 Task: Add Kerrygold Aged Cheddar Cheese to the cart.
Action: Mouse pressed left at (25, 152)
Screenshot: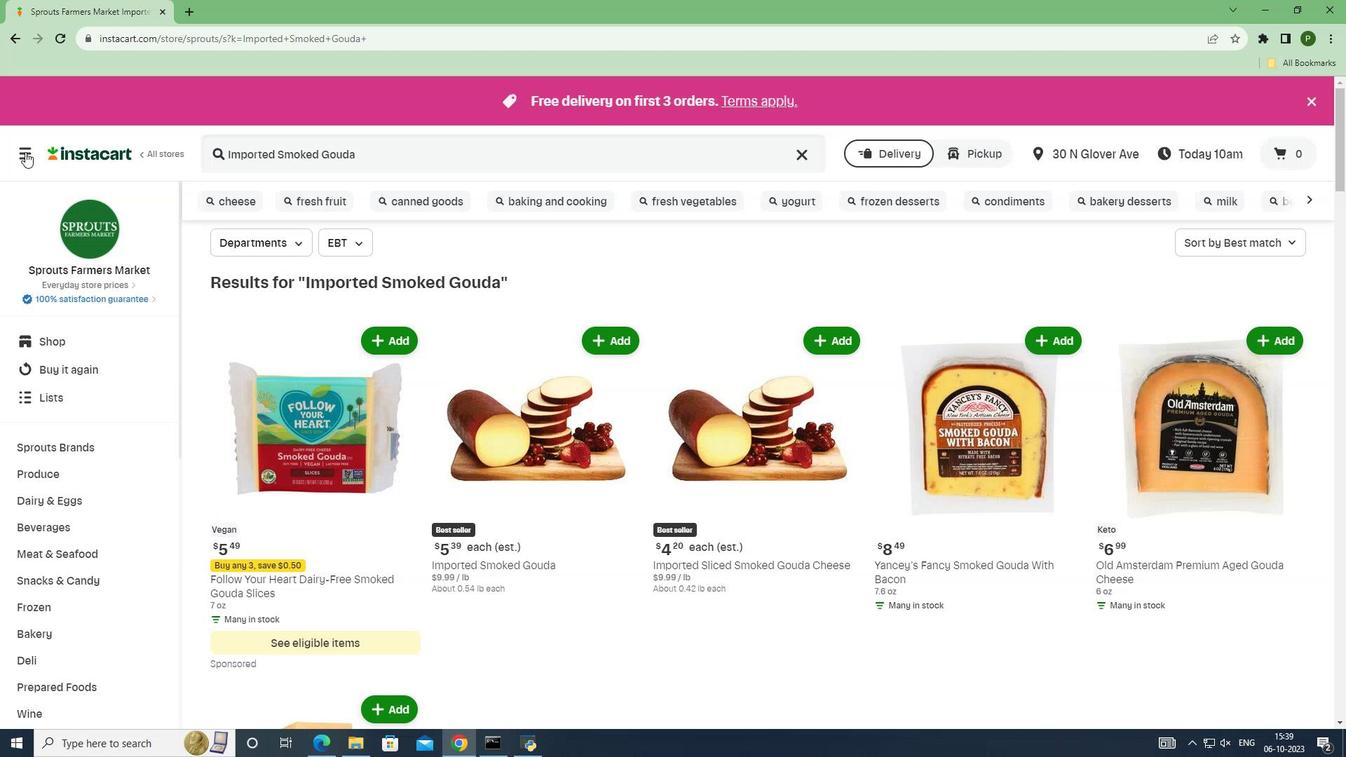 
Action: Mouse moved to (61, 363)
Screenshot: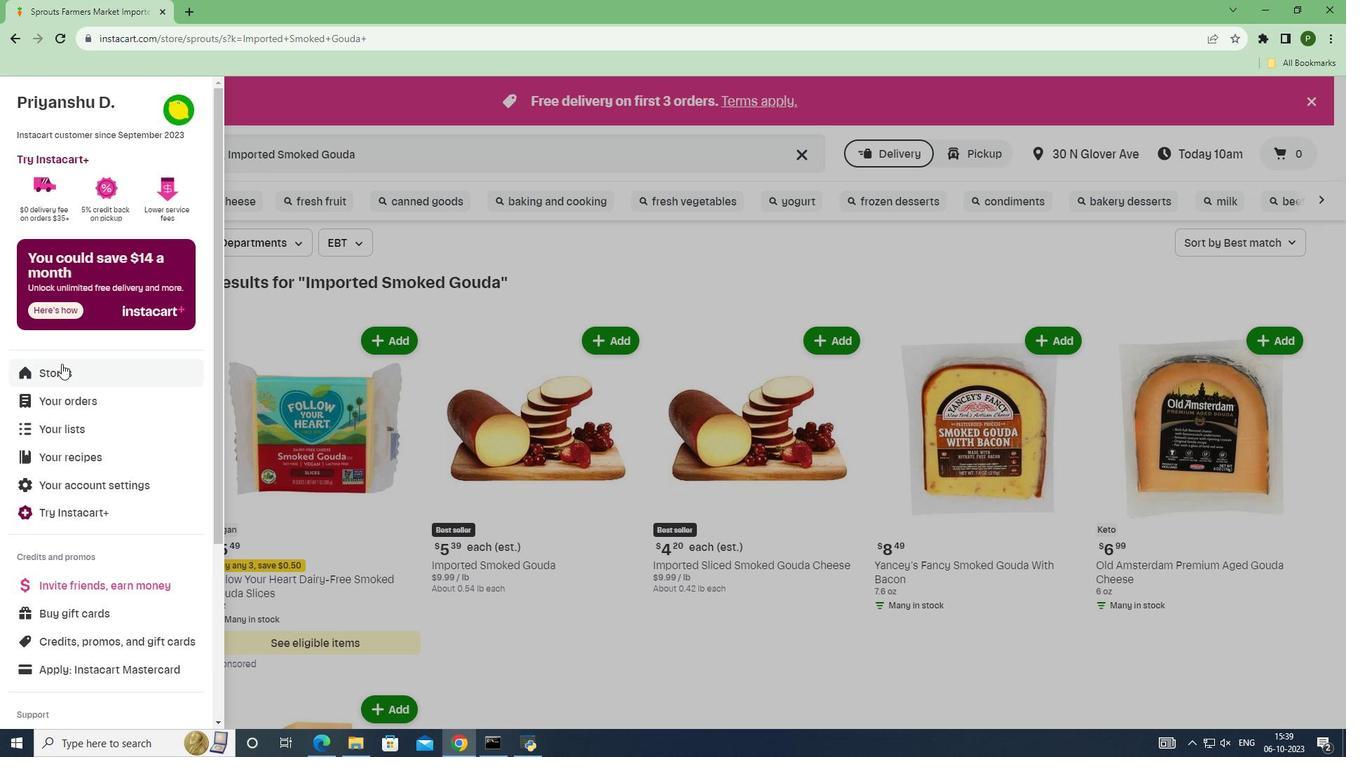 
Action: Mouse pressed left at (61, 363)
Screenshot: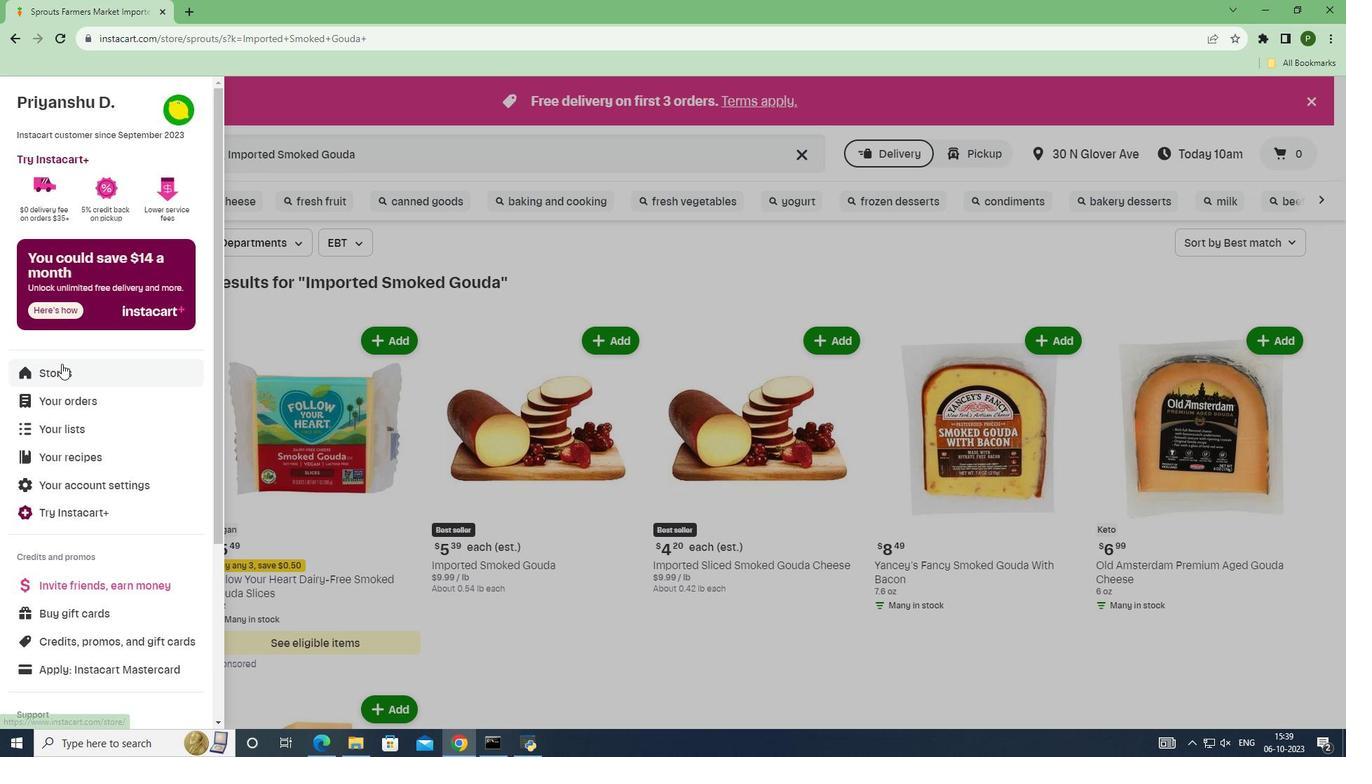 
Action: Mouse moved to (323, 162)
Screenshot: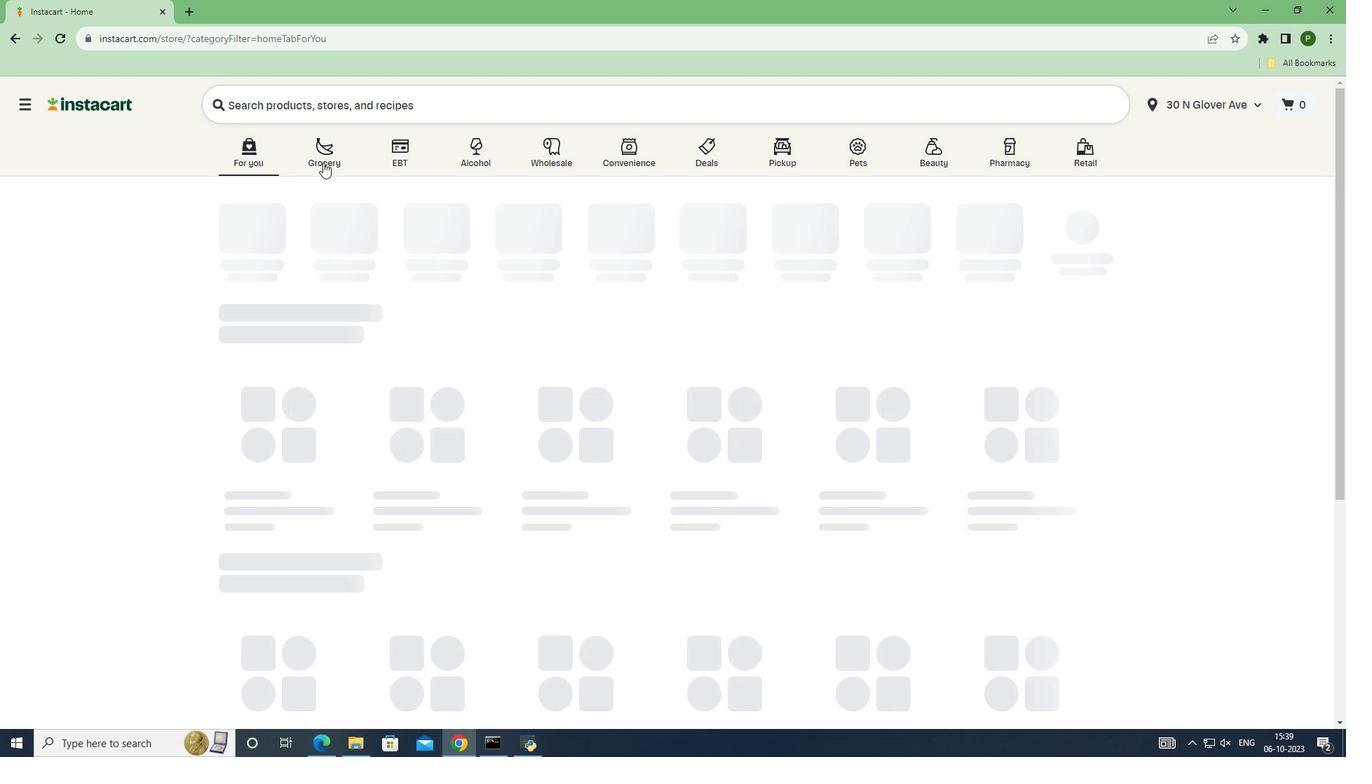 
Action: Mouse pressed left at (323, 162)
Screenshot: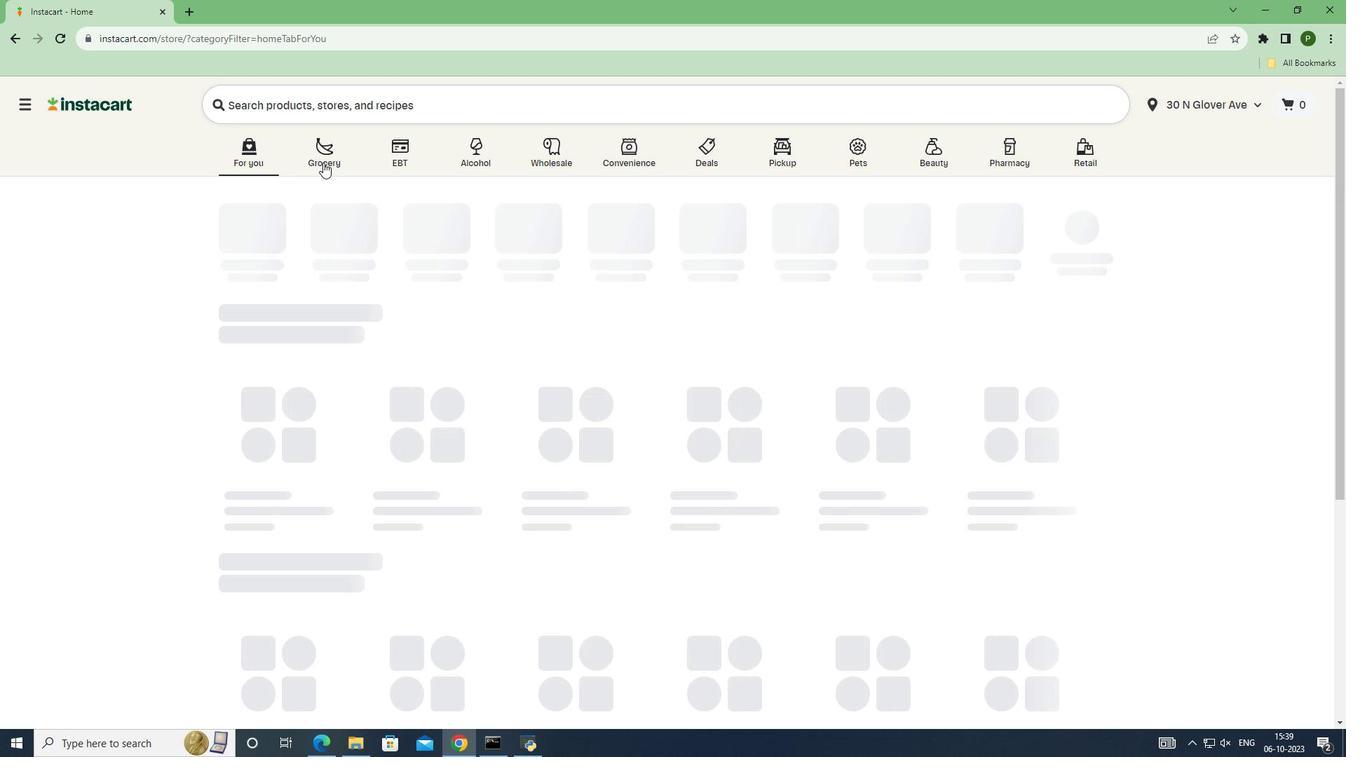 
Action: Mouse moved to (876, 313)
Screenshot: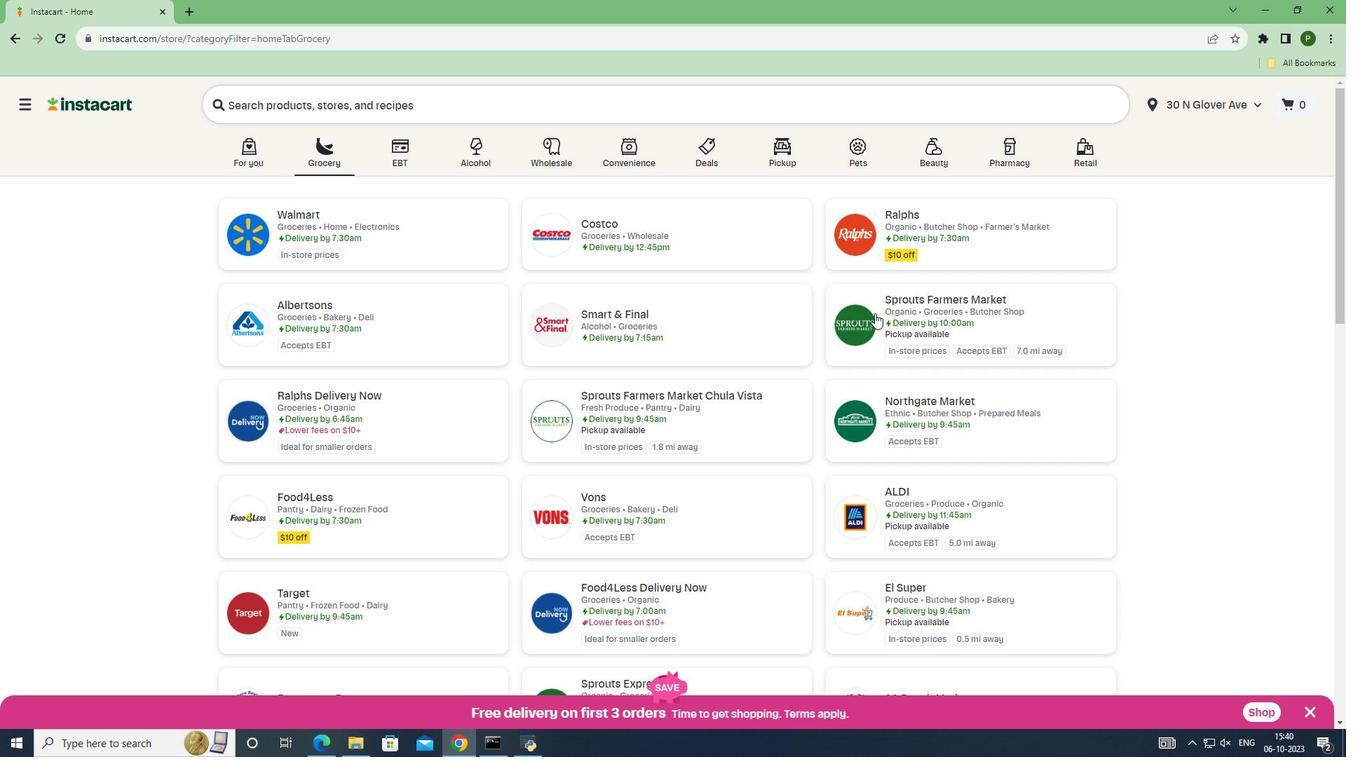 
Action: Mouse pressed left at (876, 313)
Screenshot: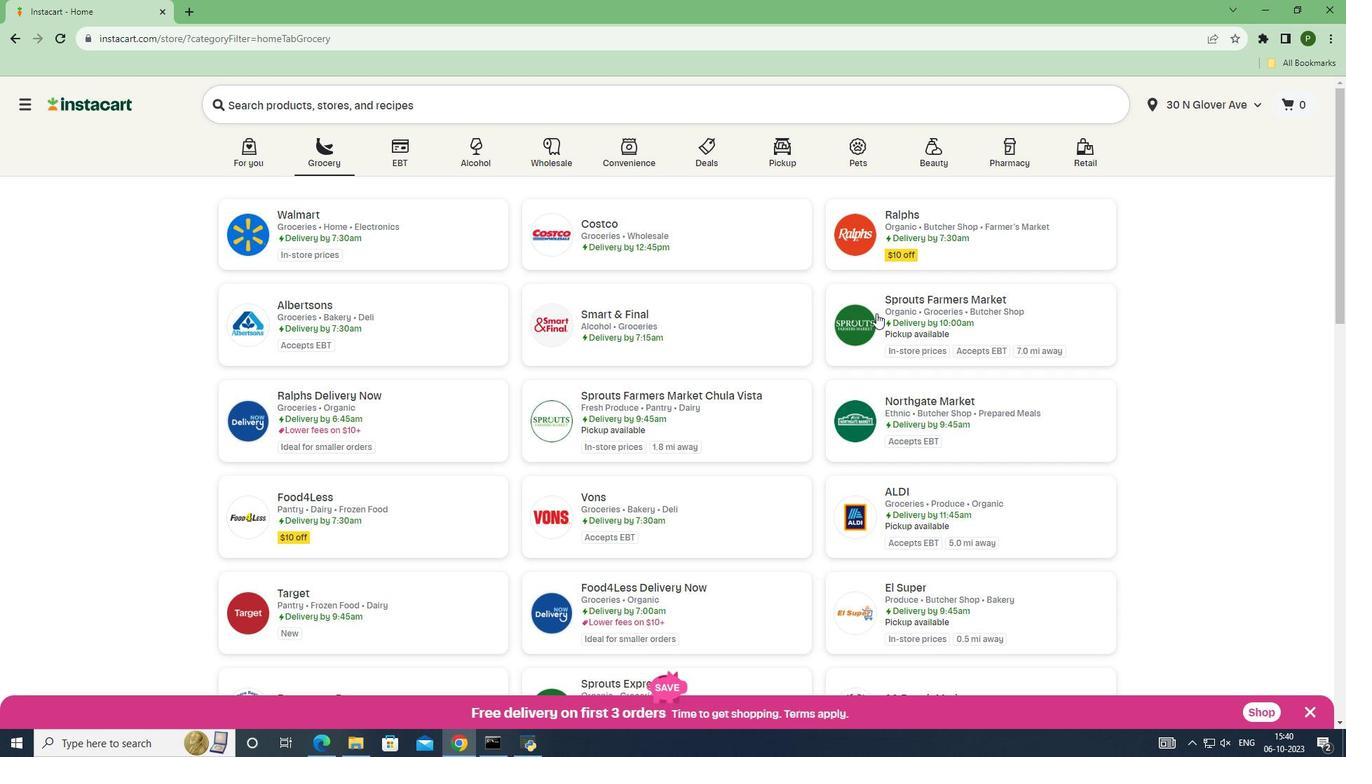 
Action: Mouse moved to (45, 502)
Screenshot: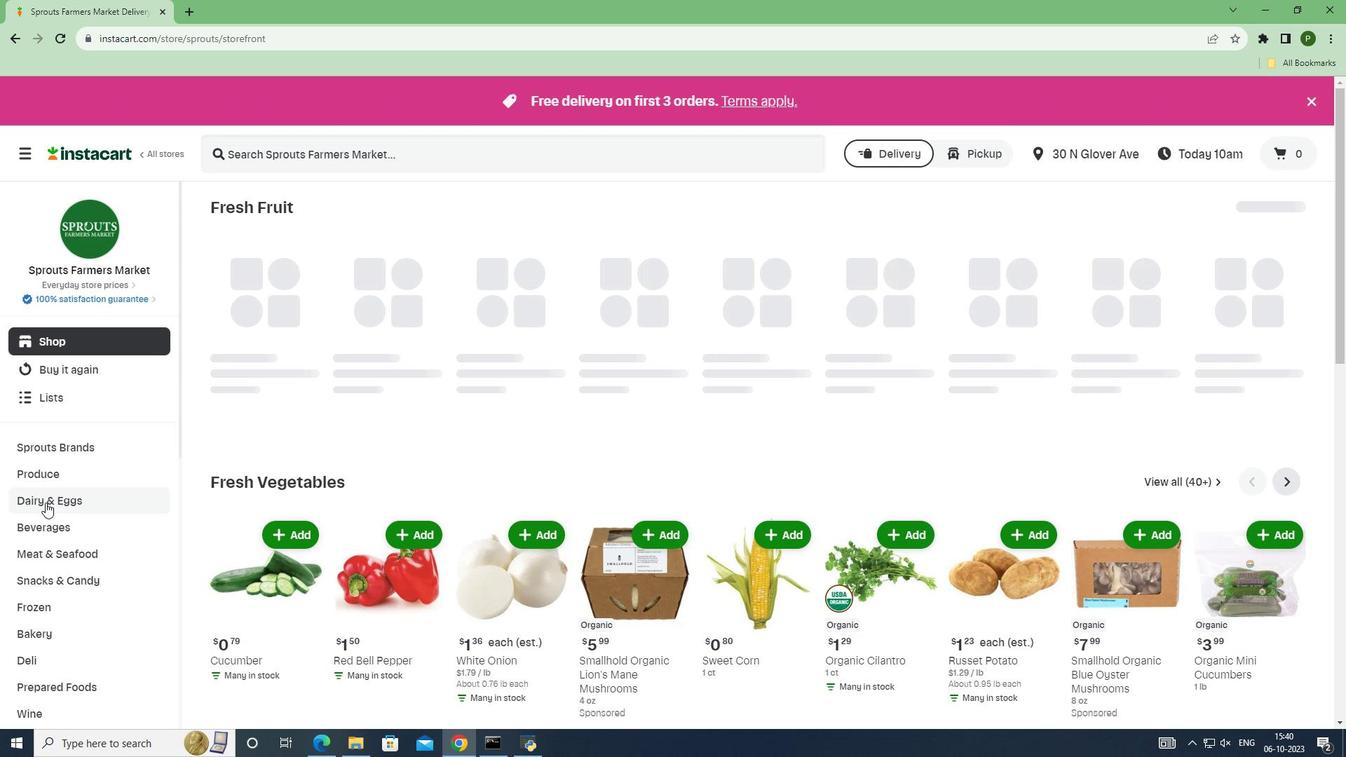 
Action: Mouse pressed left at (45, 502)
Screenshot: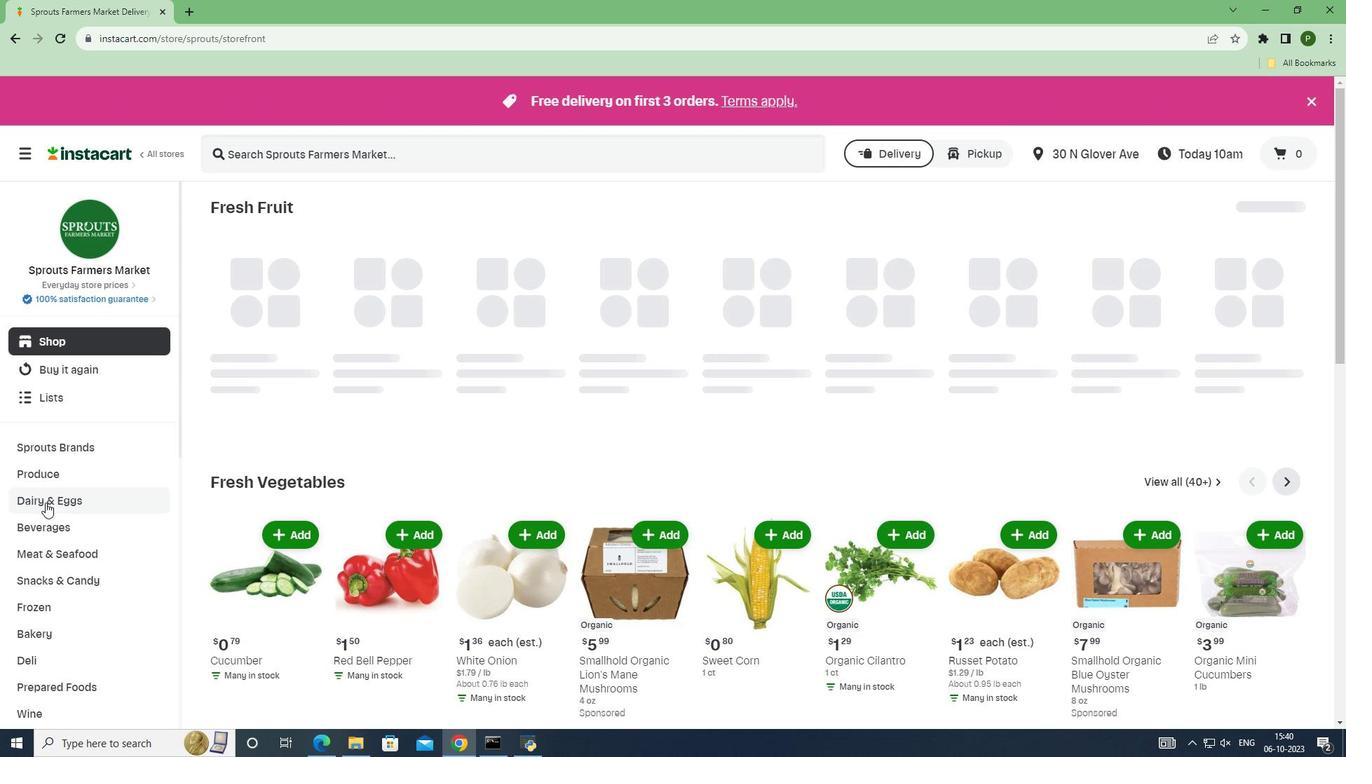 
Action: Mouse moved to (42, 555)
Screenshot: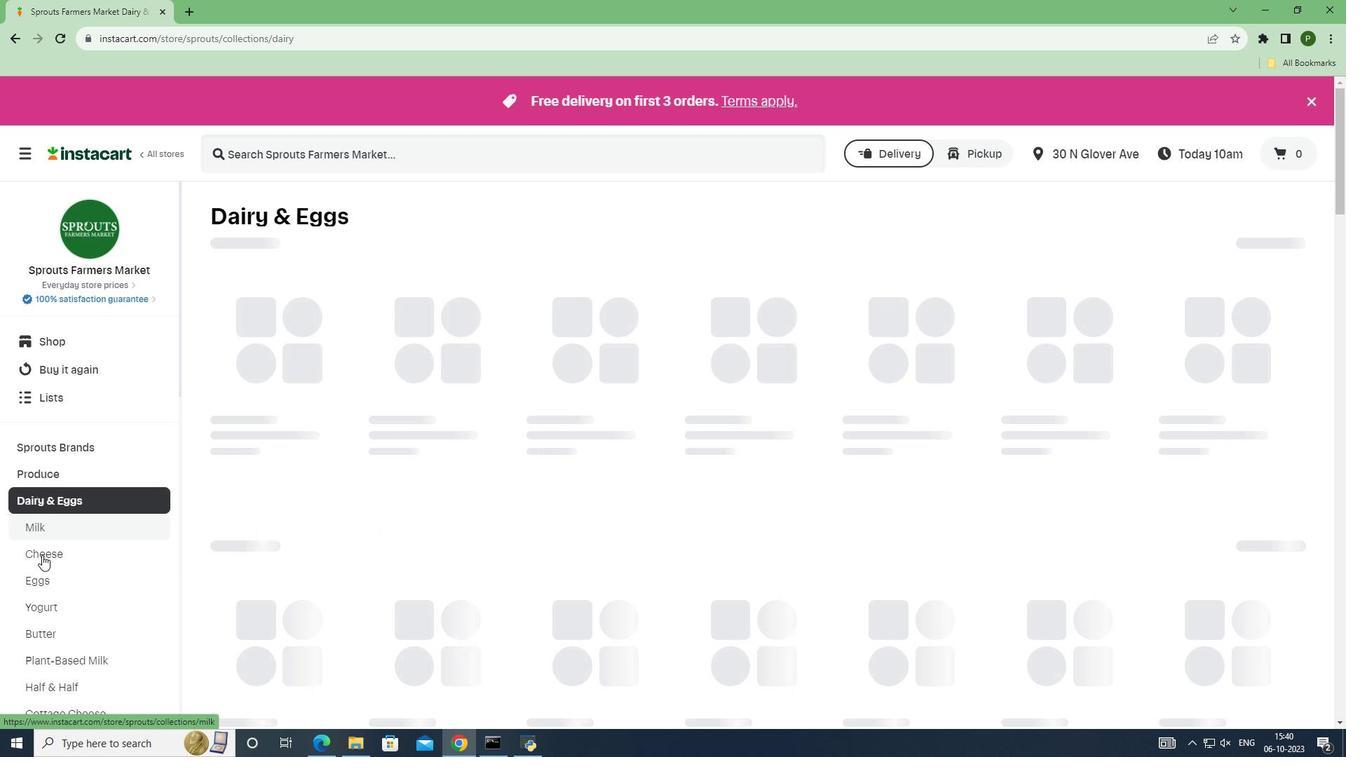 
Action: Mouse pressed left at (42, 555)
Screenshot: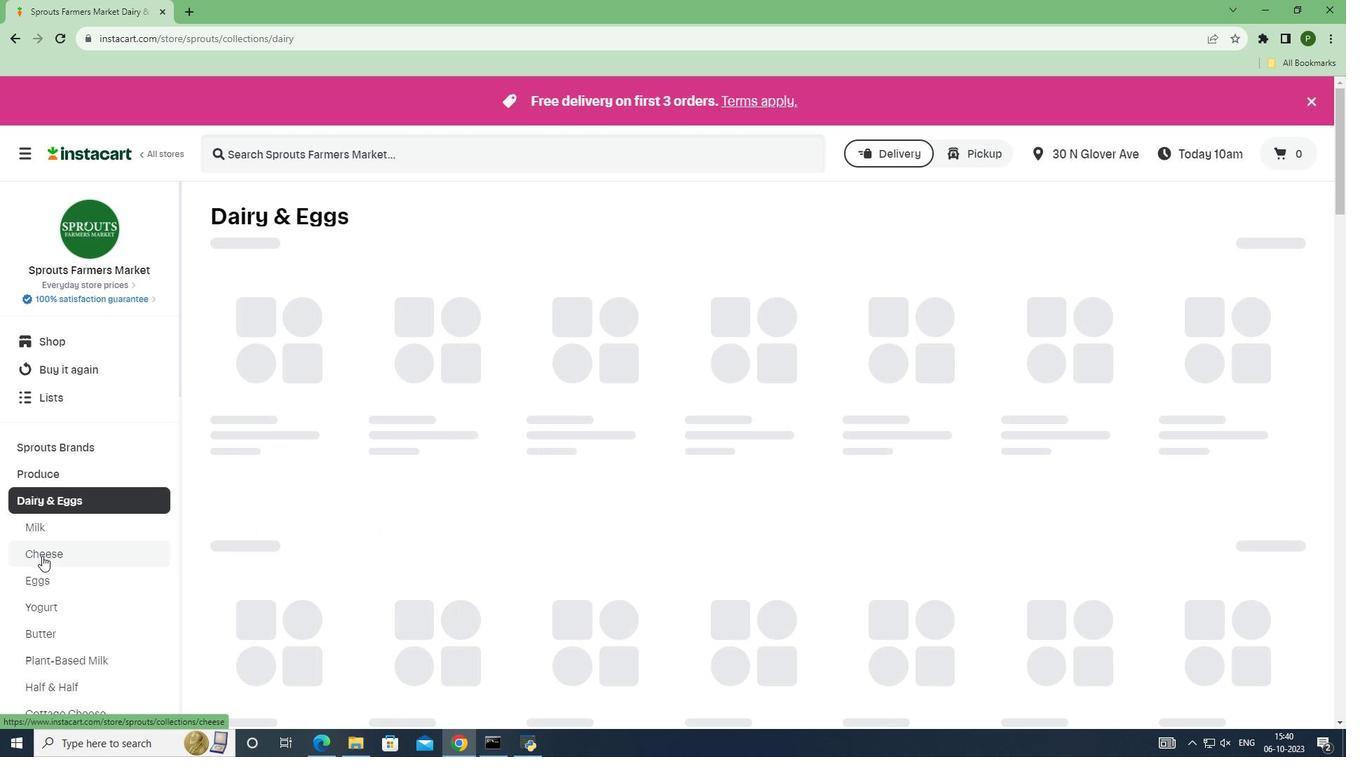 
Action: Mouse moved to (305, 148)
Screenshot: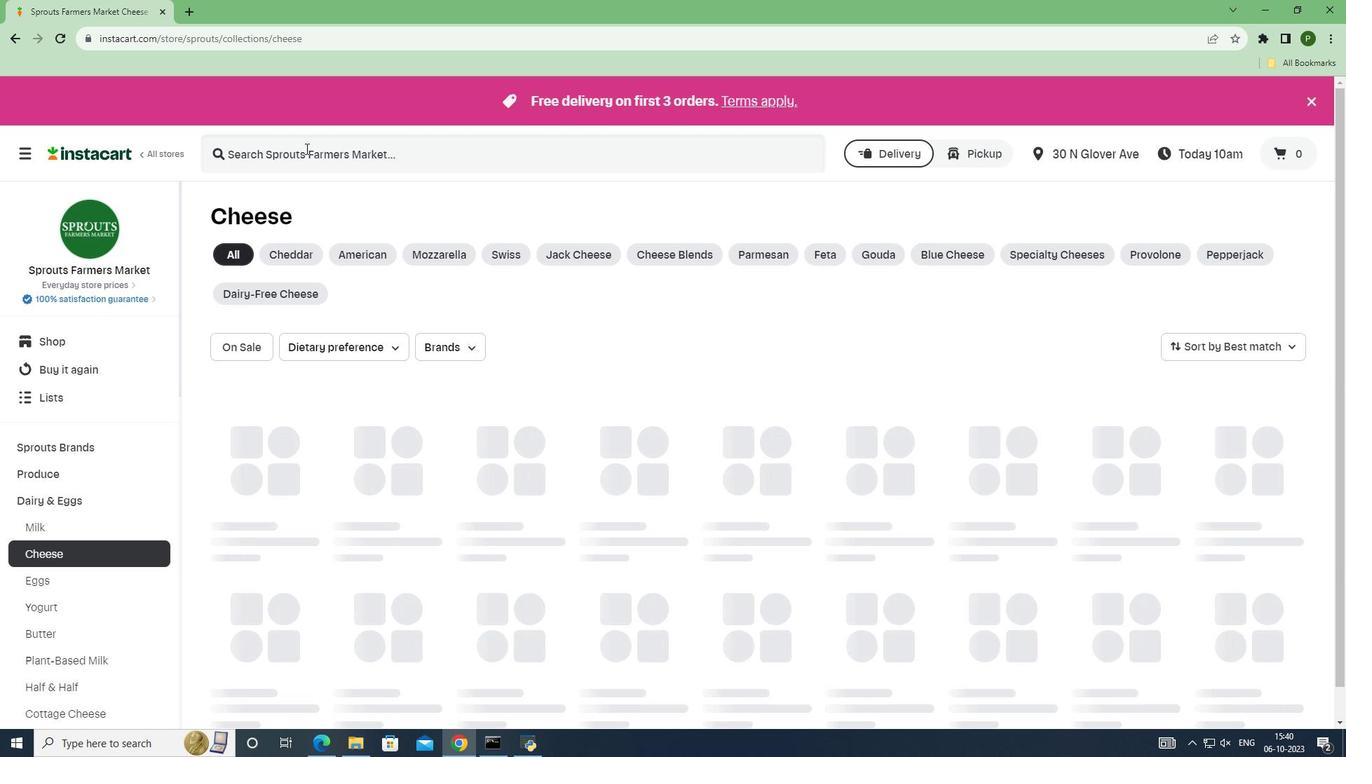 
Action: Mouse pressed left at (305, 148)
Screenshot: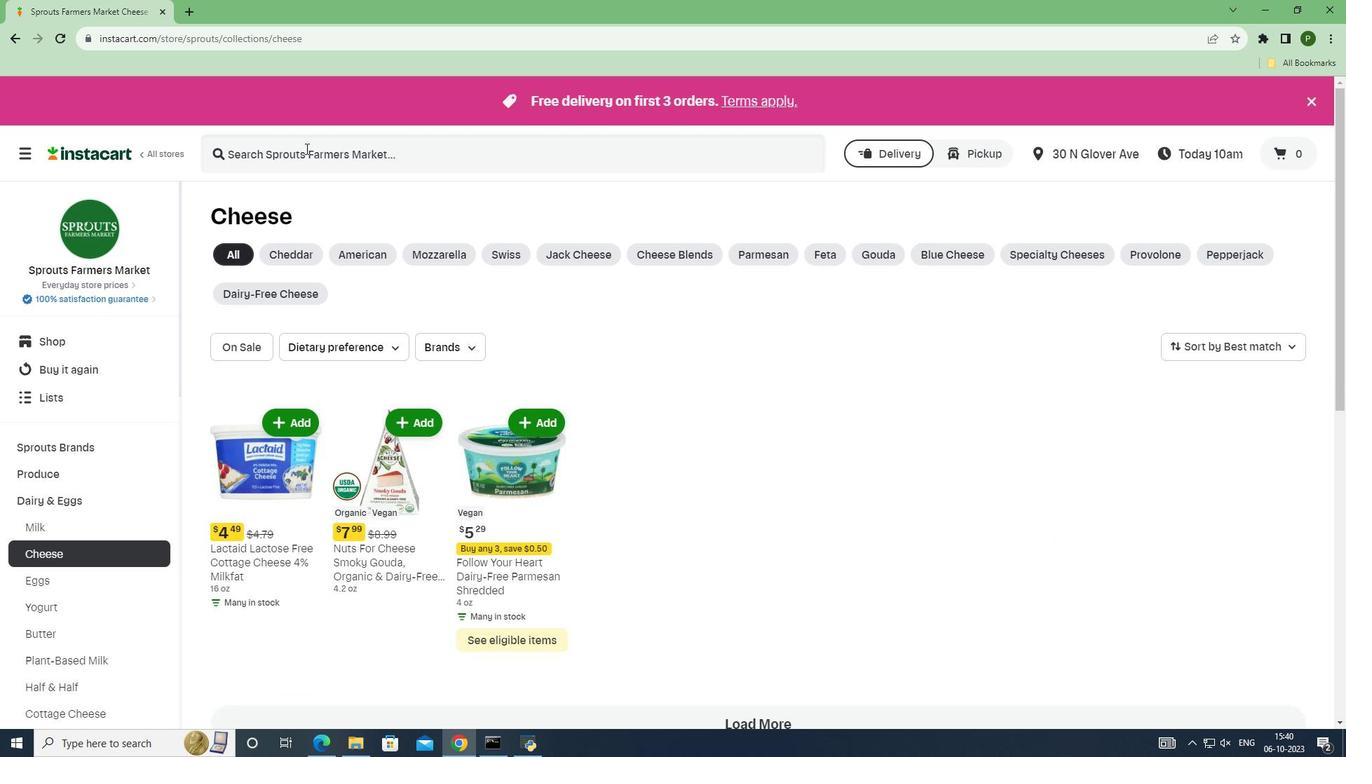 
Action: Key pressed <Key.caps_lock>K<Key.caps_lock>errygold<Key.space><Key.caps_lock>A<Key.caps_lock>ged<Key.space><Key.caps_lock>C<Key.caps_lock>heddar<Key.space><Key.caps_lock>C<Key.caps_lock>heese<Key.space><Key.enter>
Screenshot: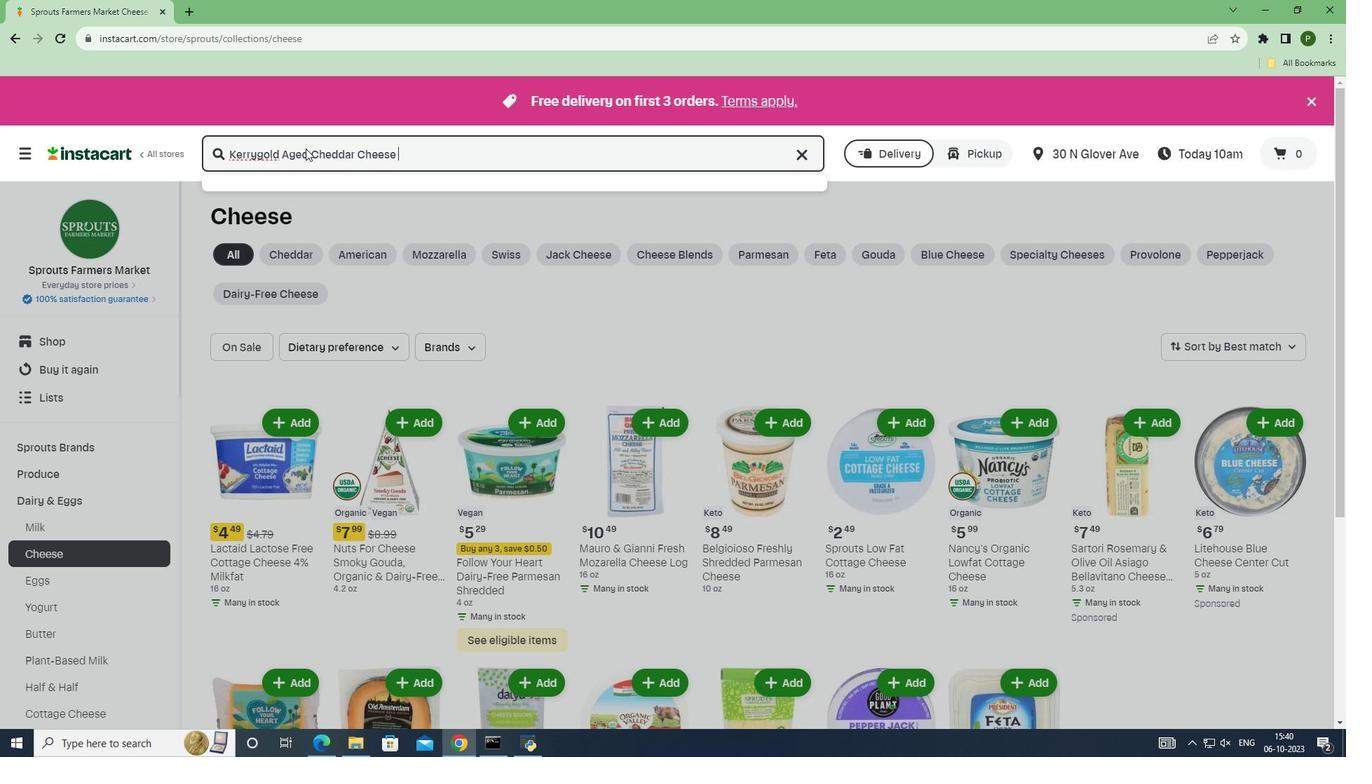 
Action: Mouse moved to (806, 298)
Screenshot: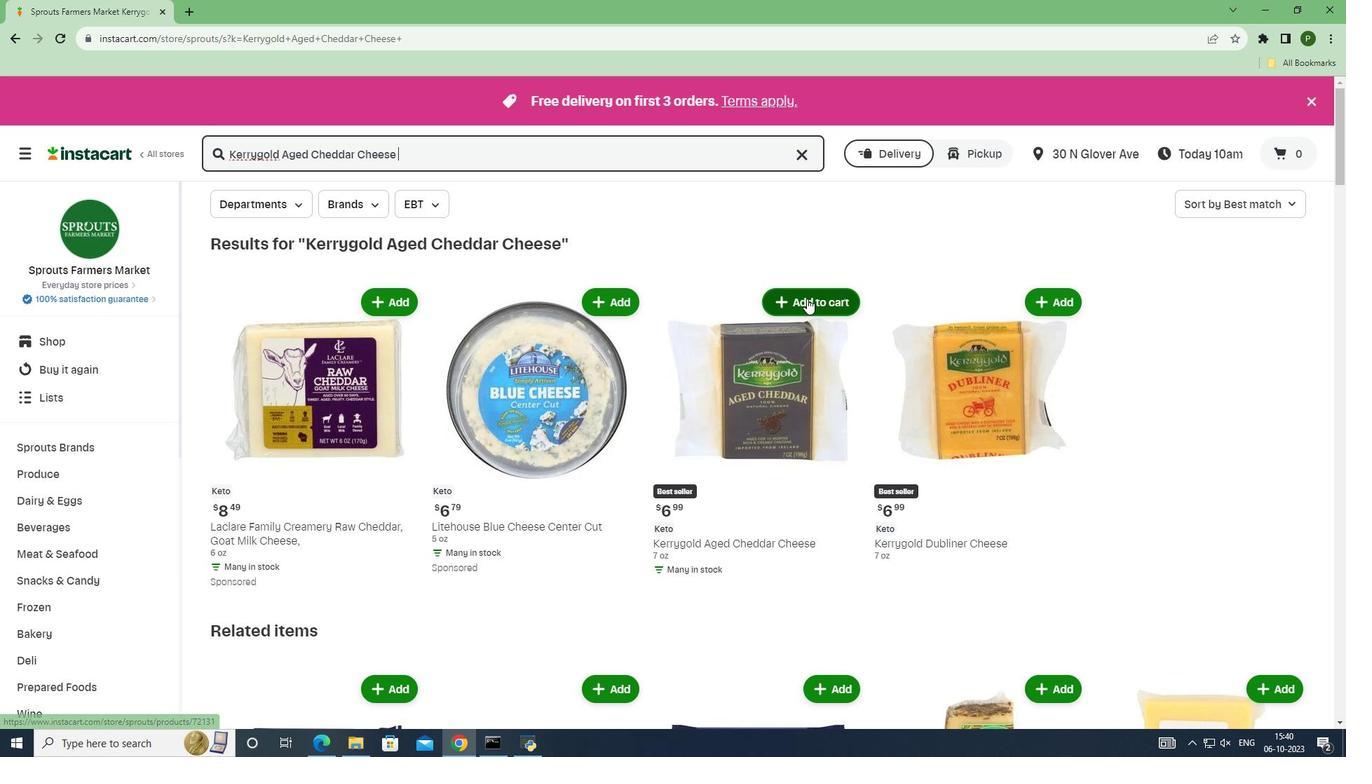 
Action: Mouse pressed left at (806, 298)
Screenshot: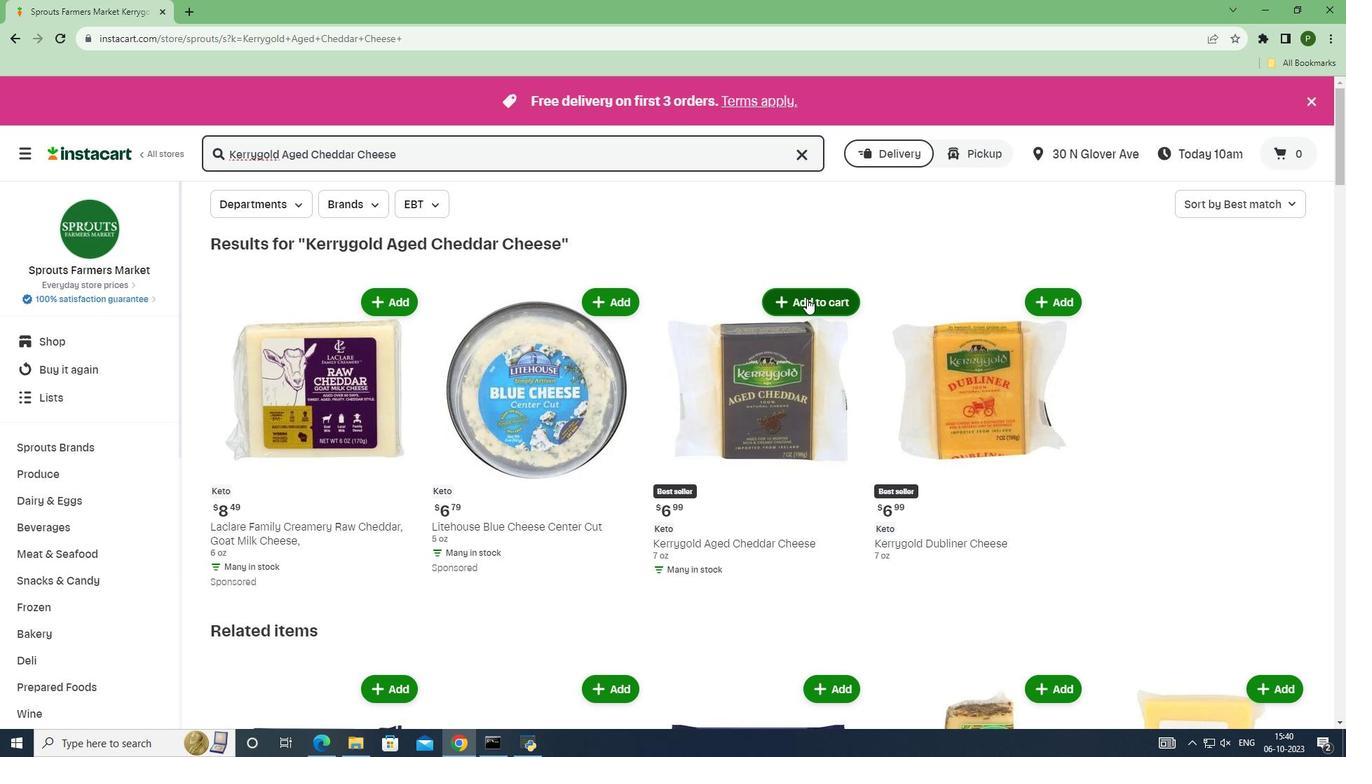 
Action: Mouse moved to (870, 346)
Screenshot: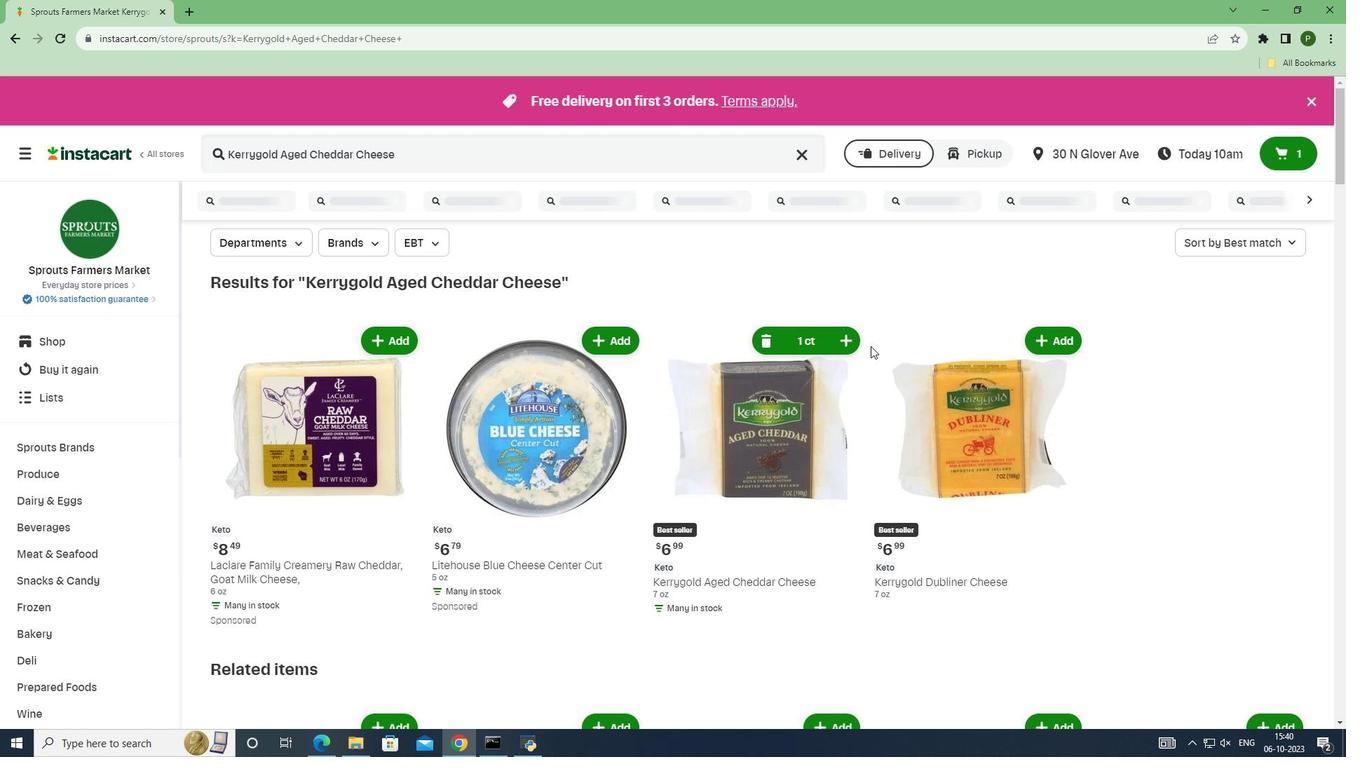 
